 Task: Select type "Retirement".
Action: Mouse moved to (337, 335)
Screenshot: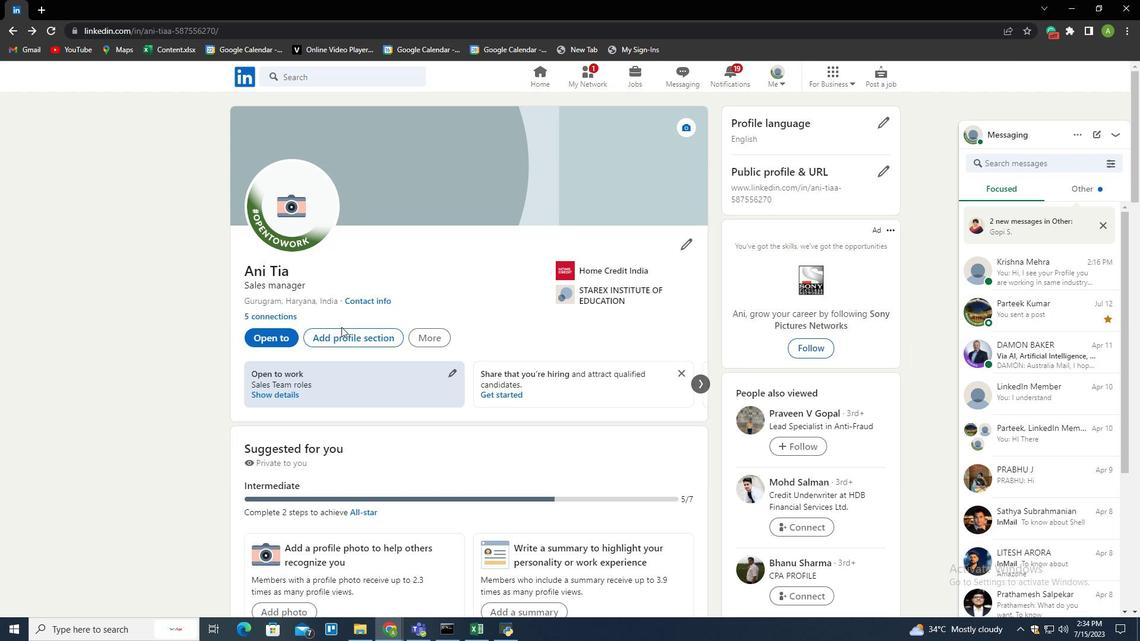 
Action: Mouse pressed left at (337, 335)
Screenshot: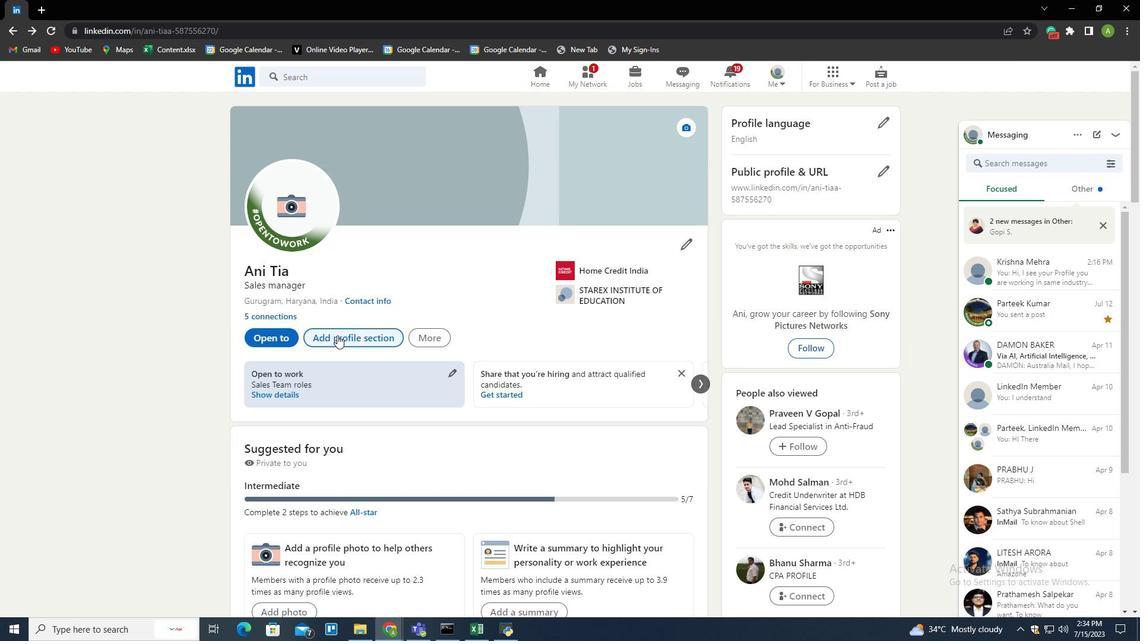 
Action: Mouse moved to (678, 126)
Screenshot: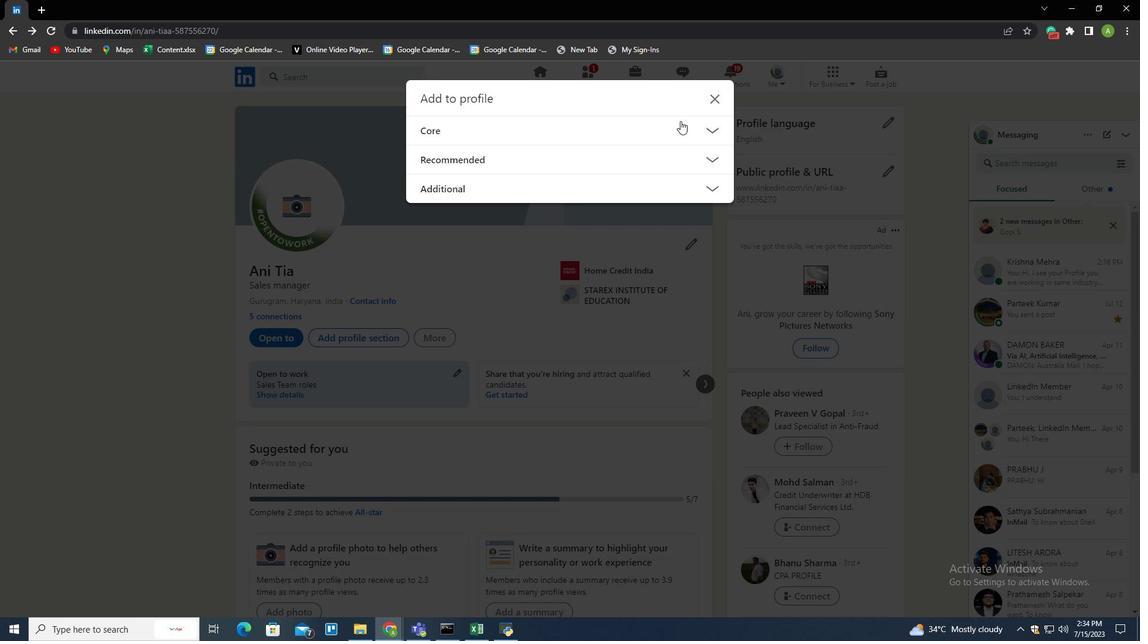 
Action: Mouse pressed left at (678, 126)
Screenshot: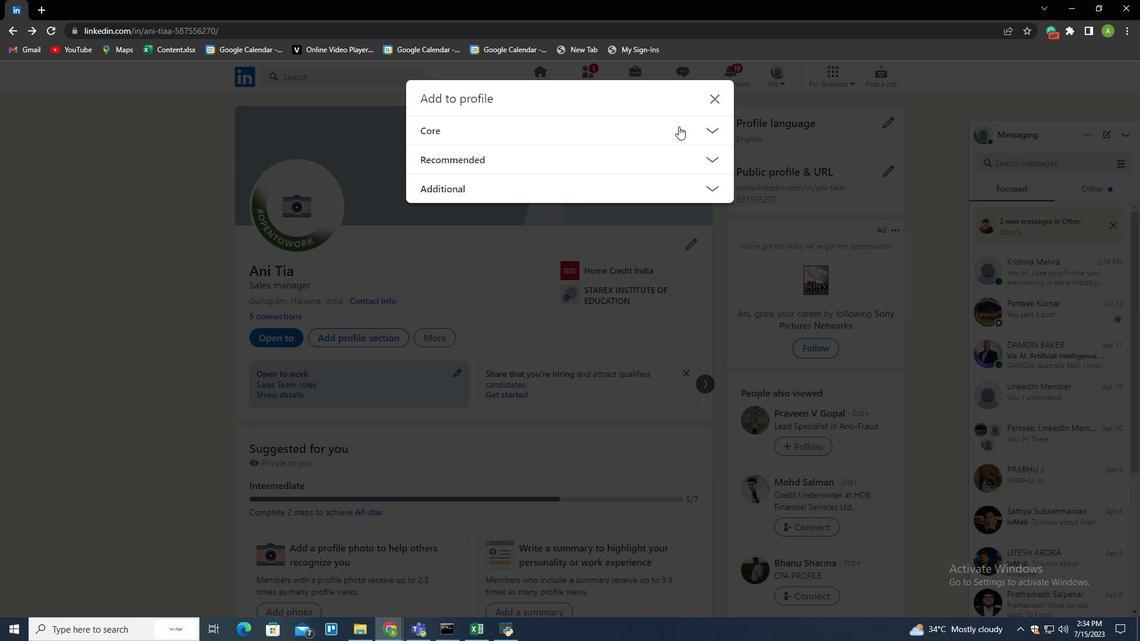 
Action: Mouse moved to (444, 295)
Screenshot: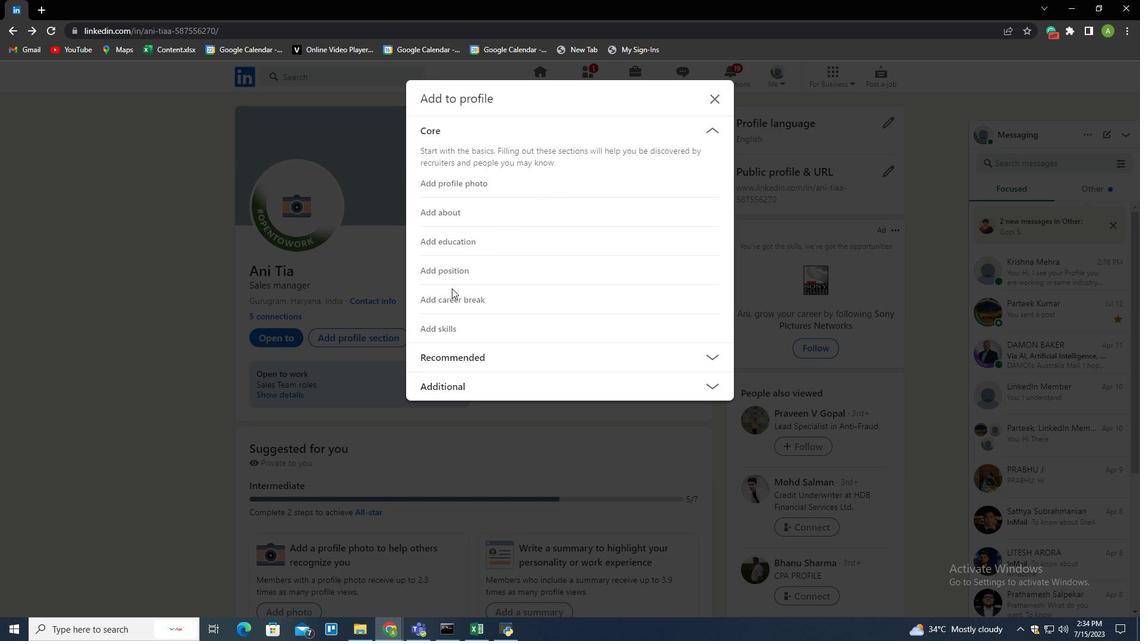 
Action: Mouse pressed left at (444, 295)
Screenshot: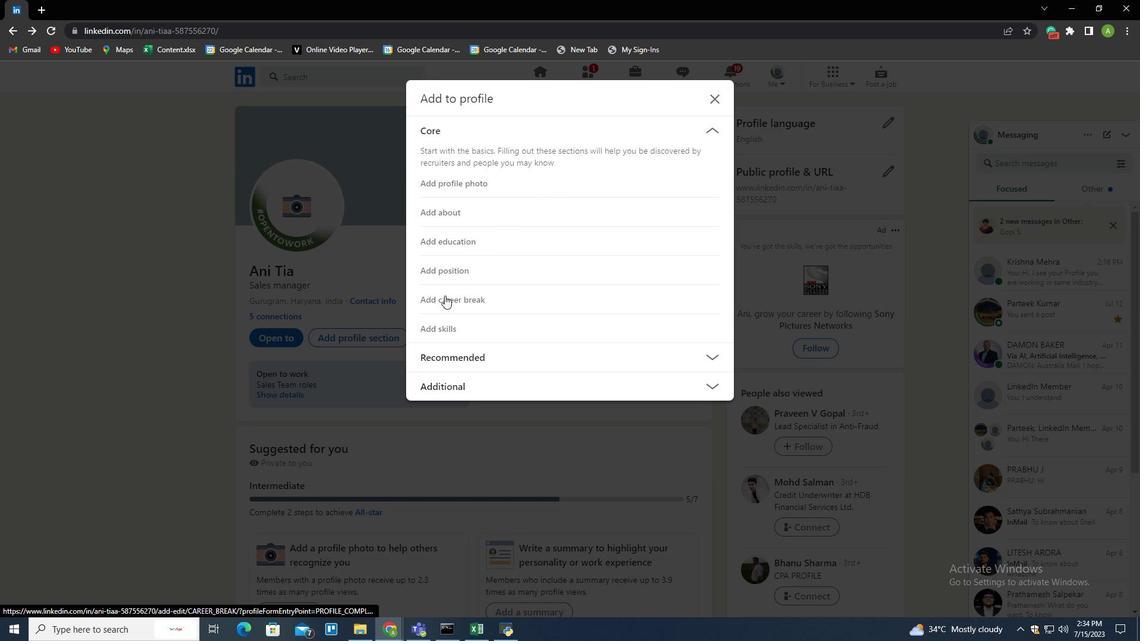 
Action: Mouse moved to (653, 200)
Screenshot: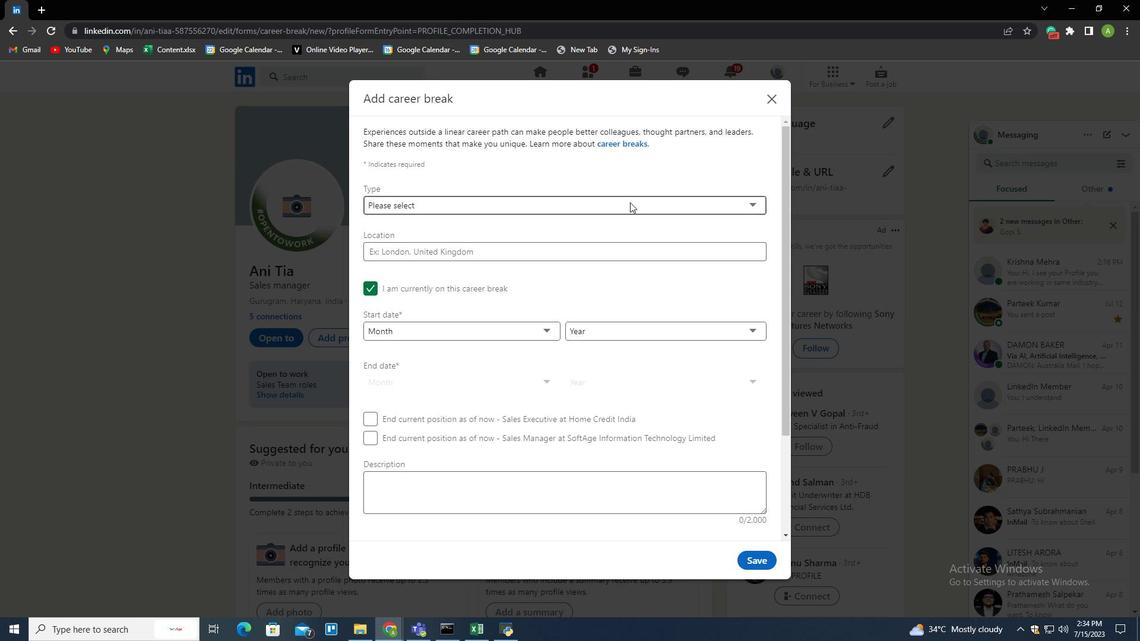 
Action: Mouse pressed left at (653, 200)
Screenshot: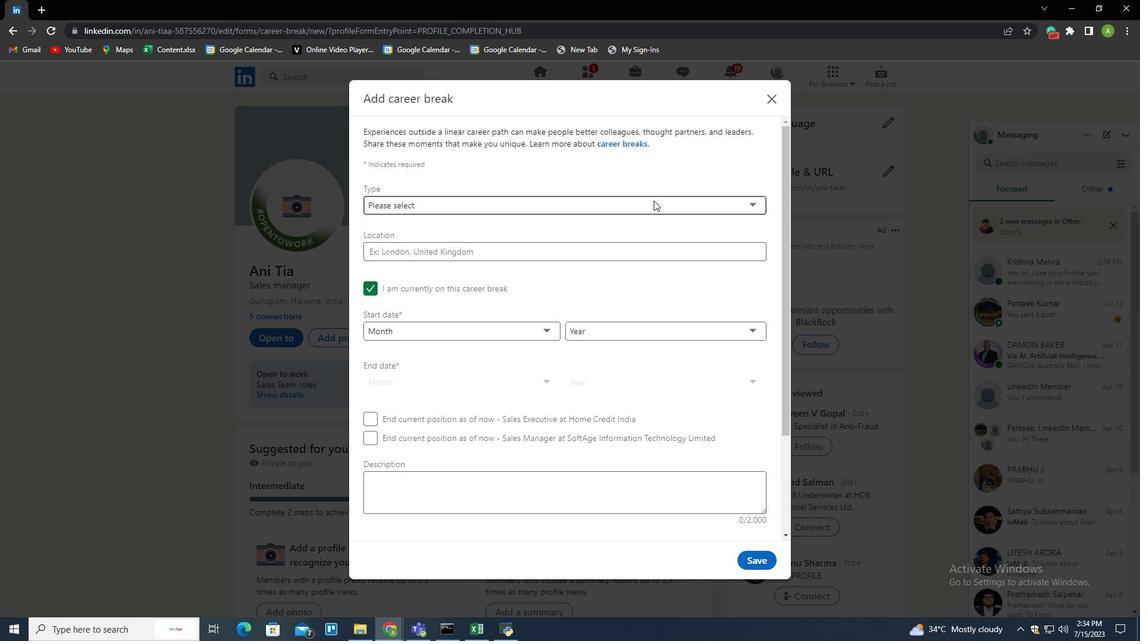
Action: Mouse moved to (394, 347)
Screenshot: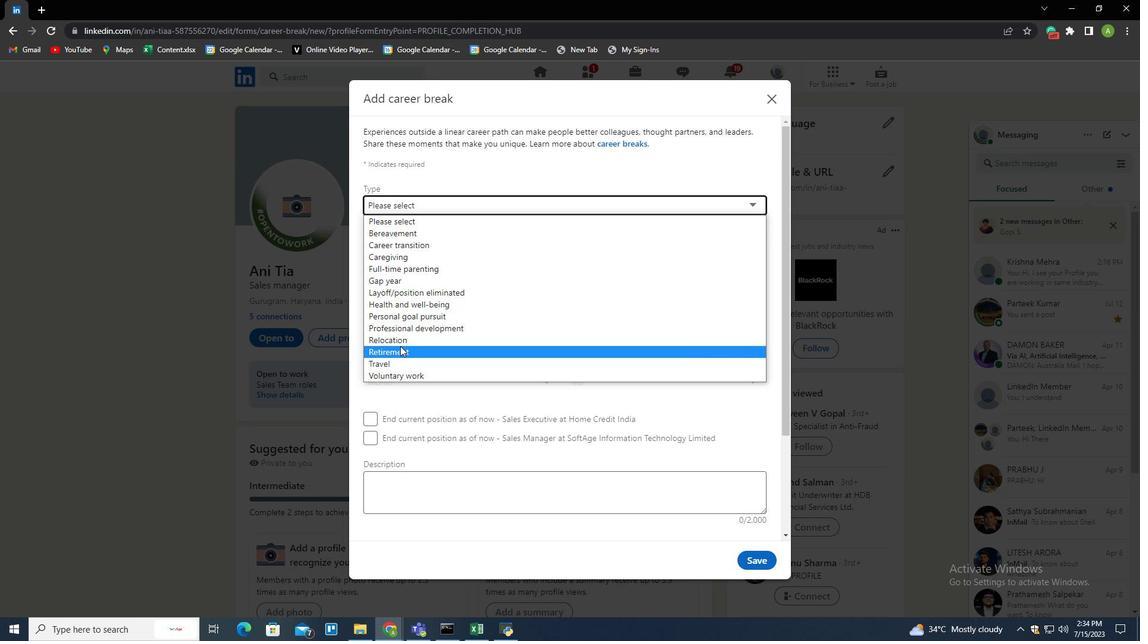 
Action: Mouse pressed left at (394, 347)
Screenshot: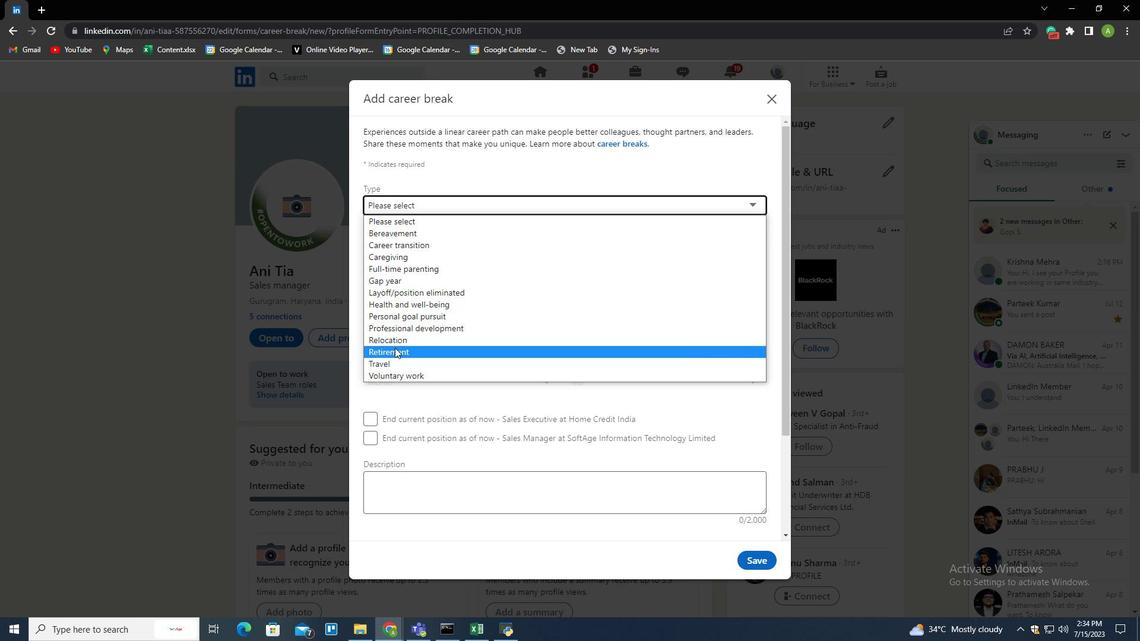 
Action: Mouse moved to (422, 289)
Screenshot: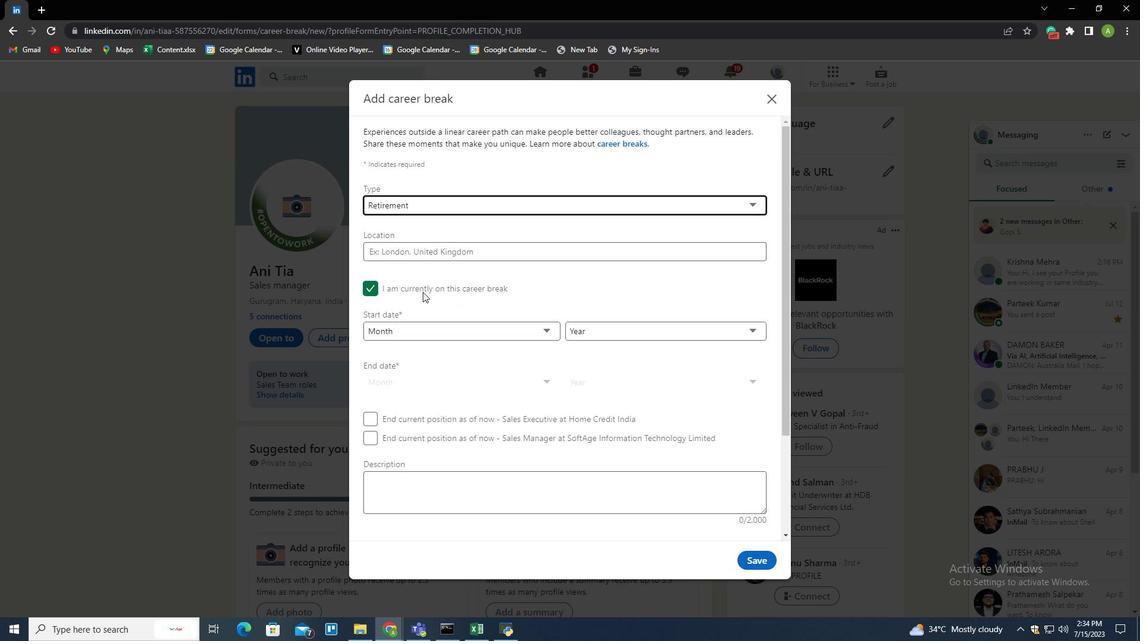 
